 Task: Change the colour of the chart line to yellow.
Action: Mouse moved to (136, 280)
Screenshot: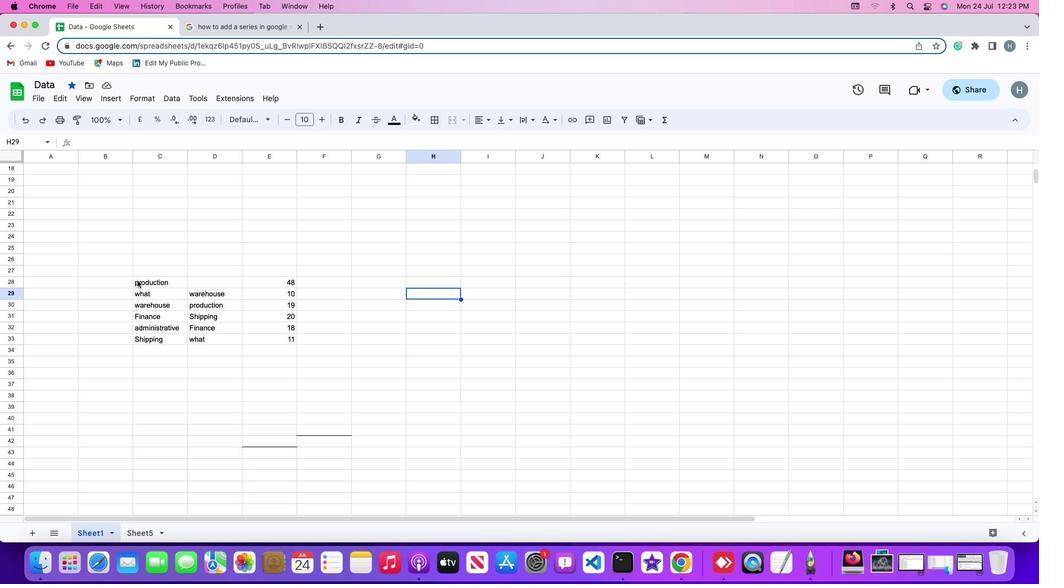 
Action: Mouse pressed left at (136, 280)
Screenshot: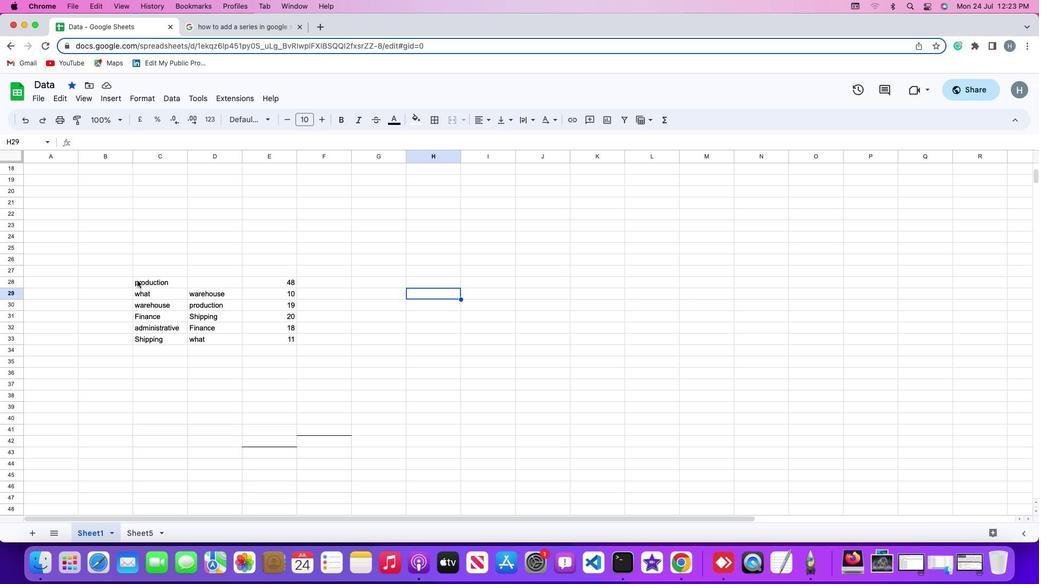 
Action: Mouse moved to (136, 280)
Screenshot: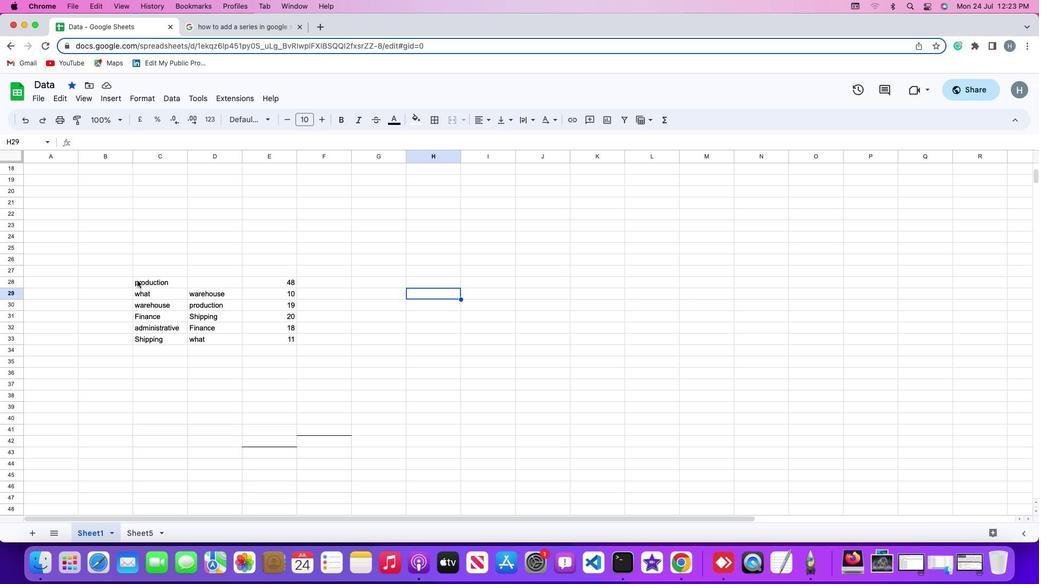 
Action: Mouse pressed left at (136, 280)
Screenshot: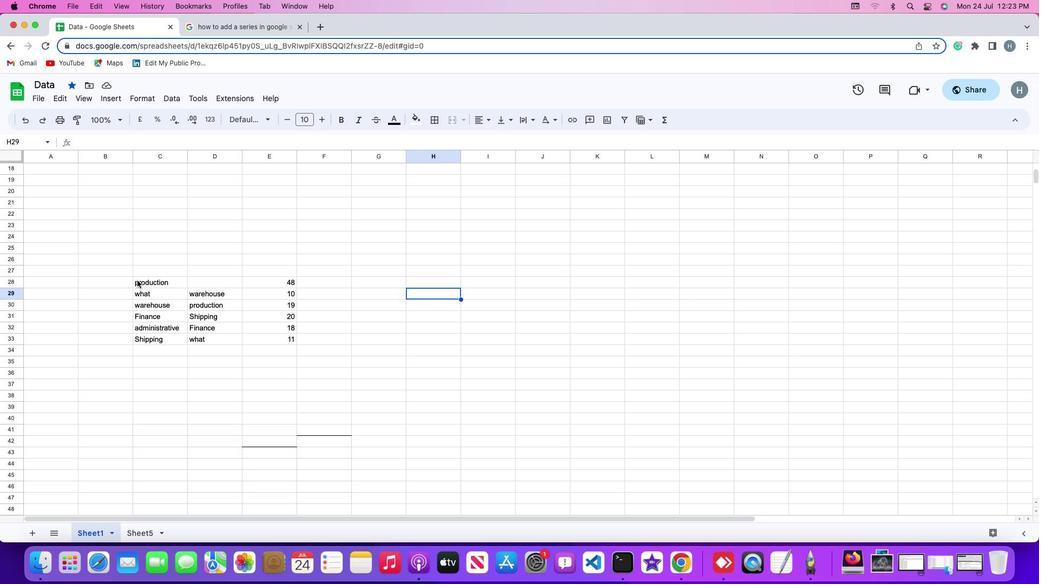 
Action: Mouse moved to (116, 99)
Screenshot: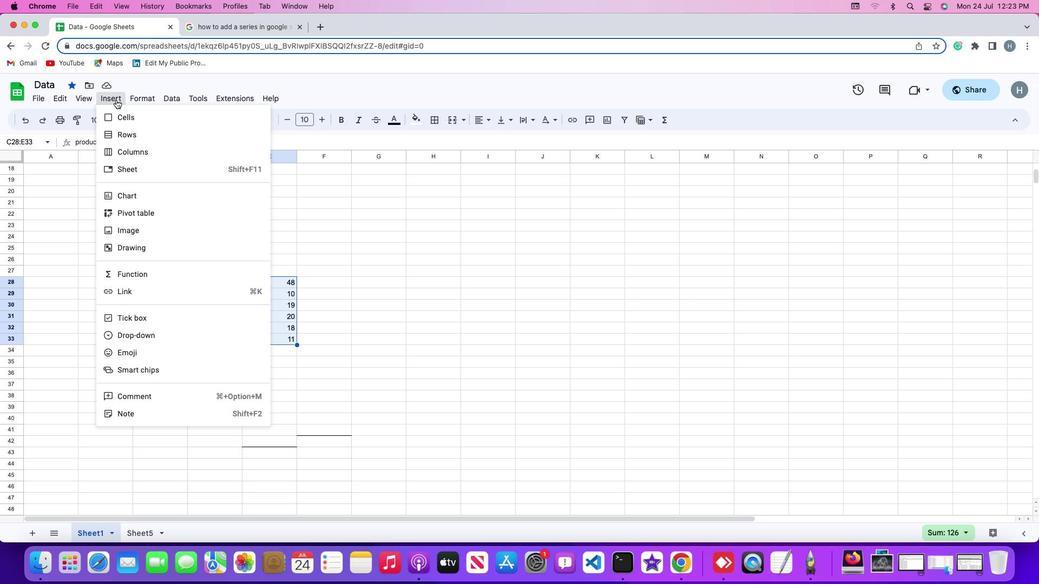 
Action: Mouse pressed left at (116, 99)
Screenshot: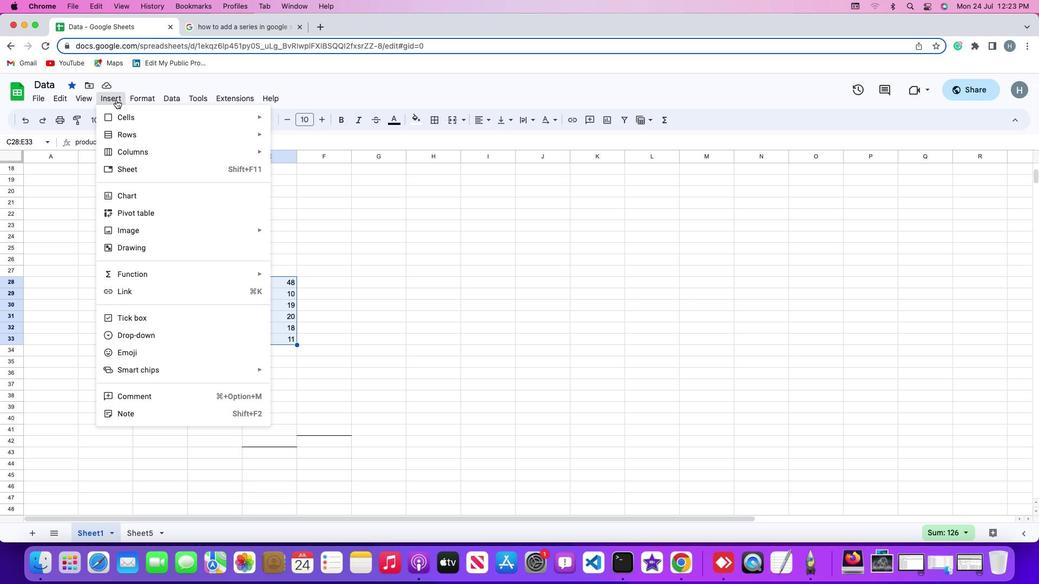 
Action: Mouse moved to (128, 191)
Screenshot: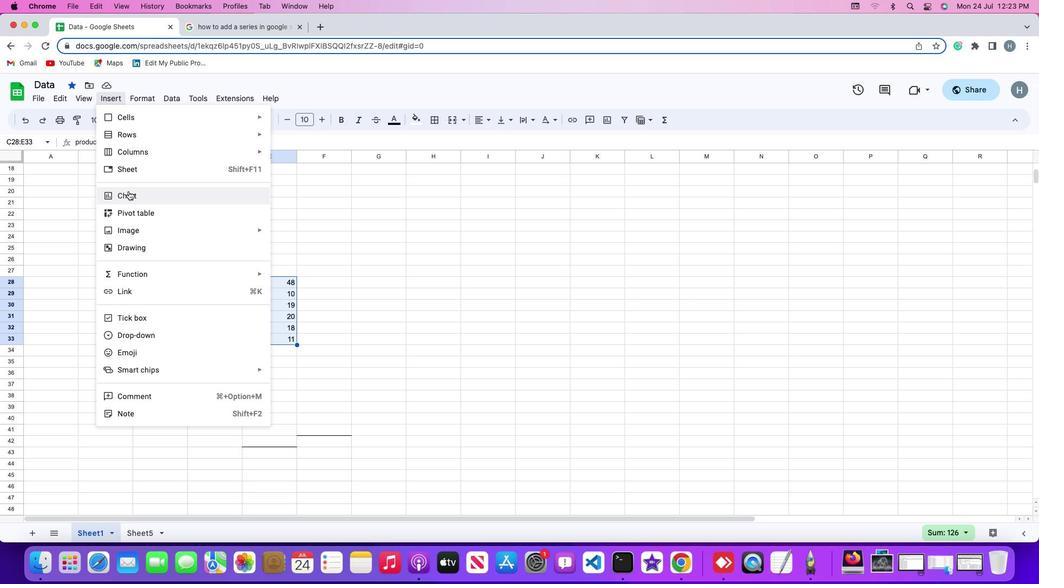
Action: Mouse pressed left at (128, 191)
Screenshot: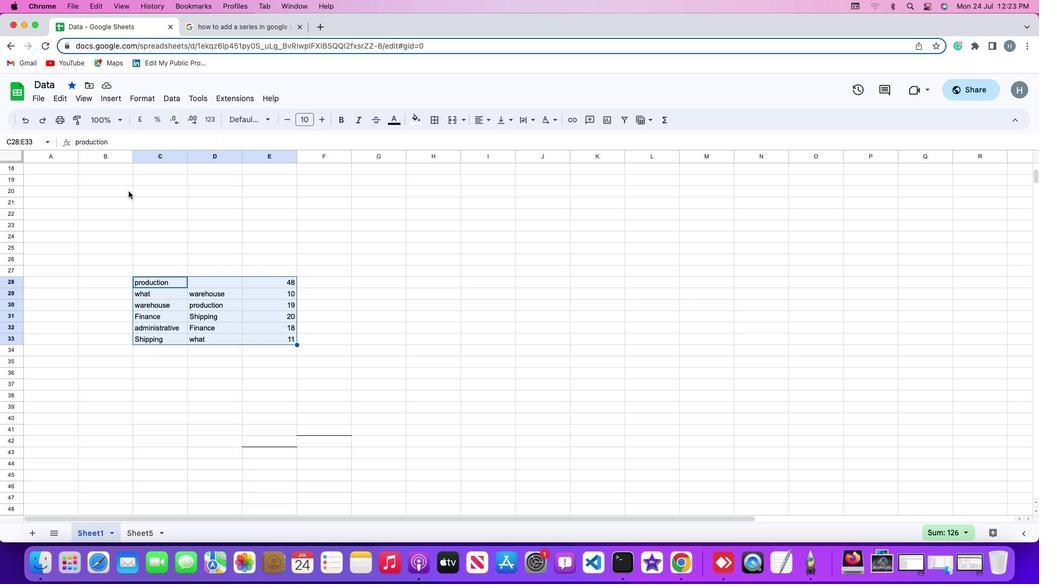 
Action: Mouse moved to (981, 150)
Screenshot: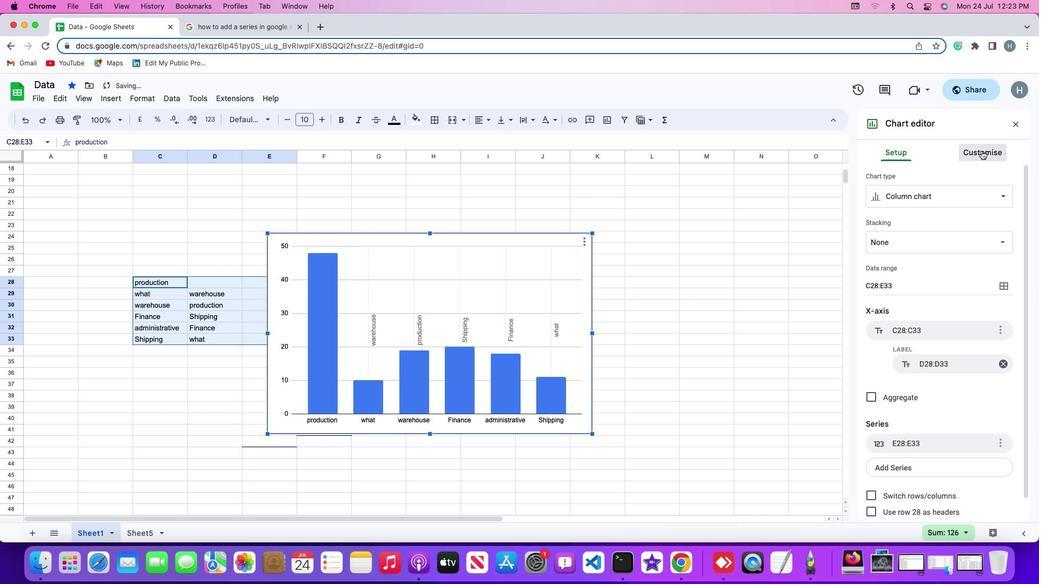 
Action: Mouse pressed left at (981, 150)
Screenshot: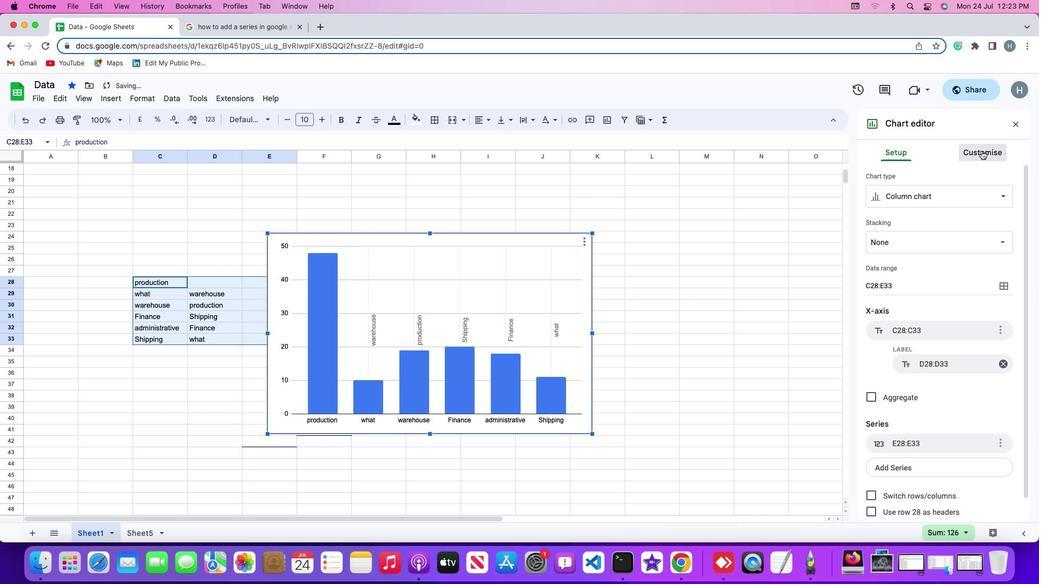 
Action: Mouse moved to (897, 242)
Screenshot: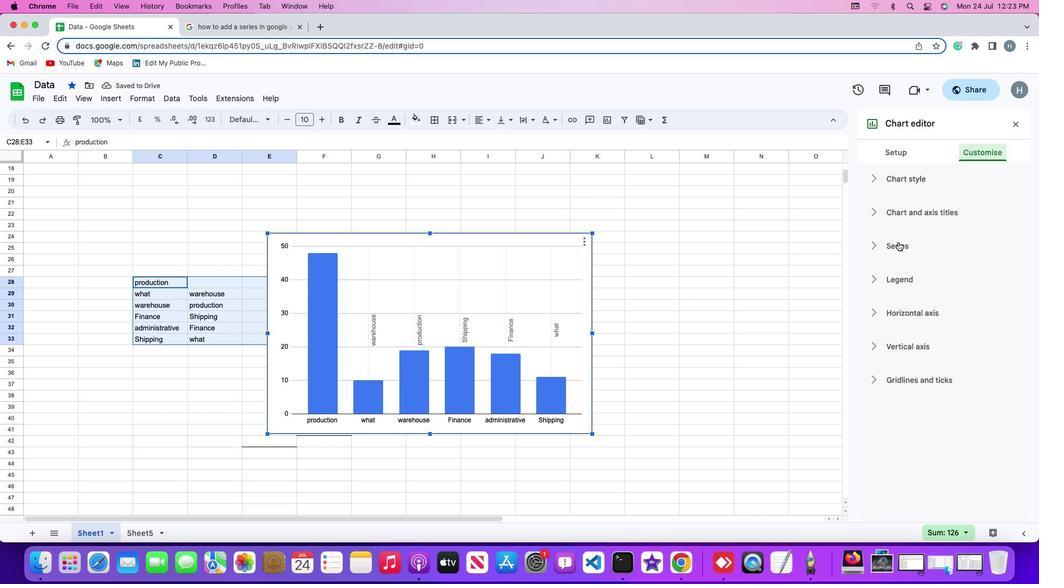 
Action: Mouse pressed left at (897, 242)
Screenshot: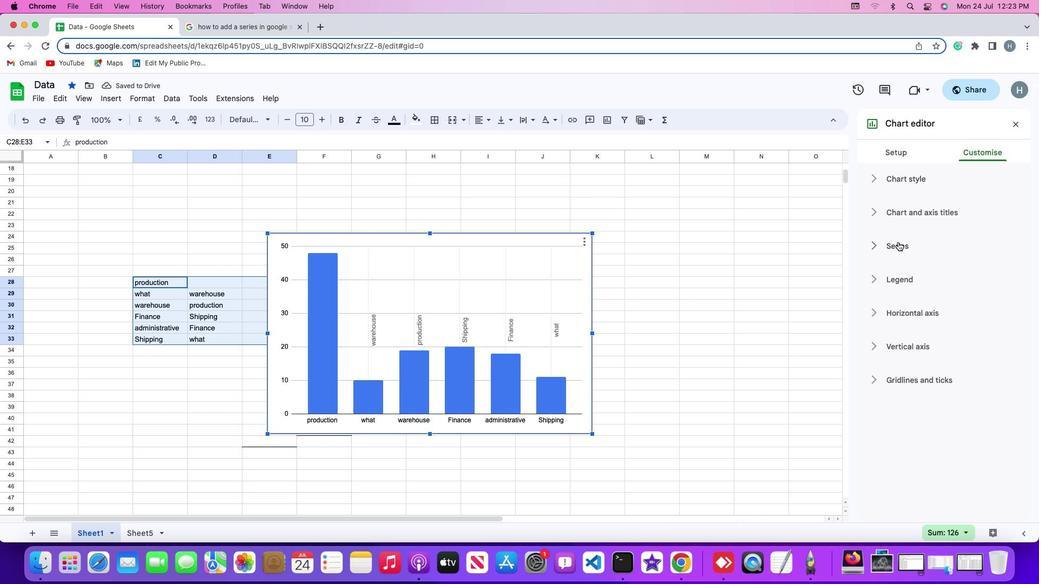 
Action: Mouse moved to (927, 394)
Screenshot: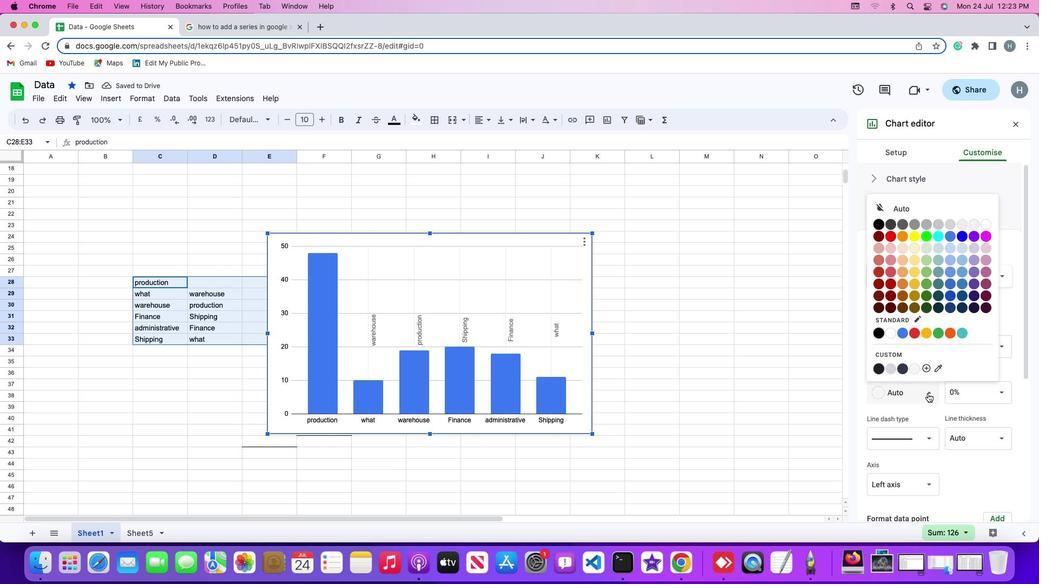 
Action: Mouse pressed left at (927, 394)
Screenshot: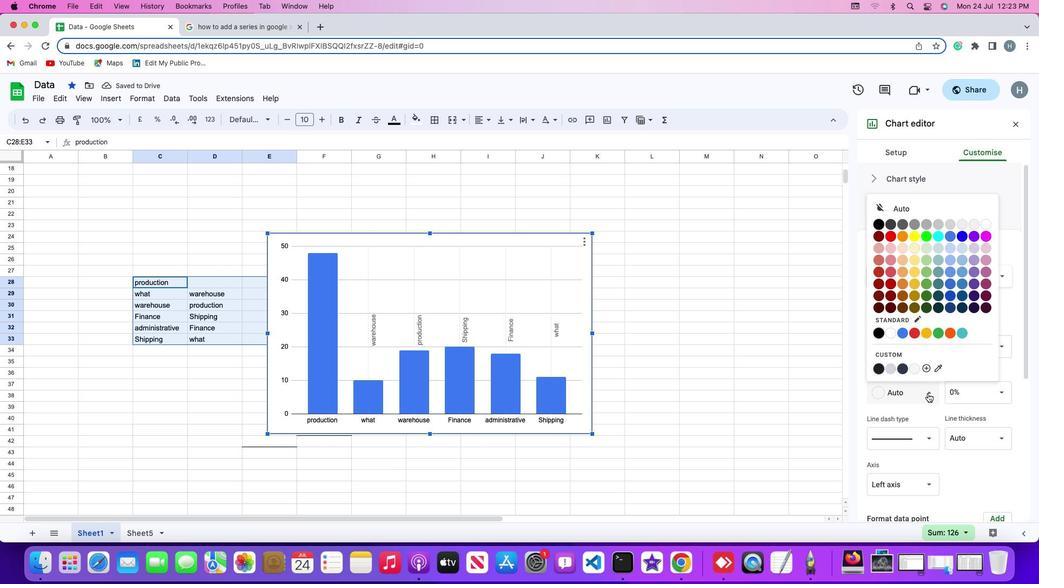 
Action: Mouse moved to (914, 236)
Screenshot: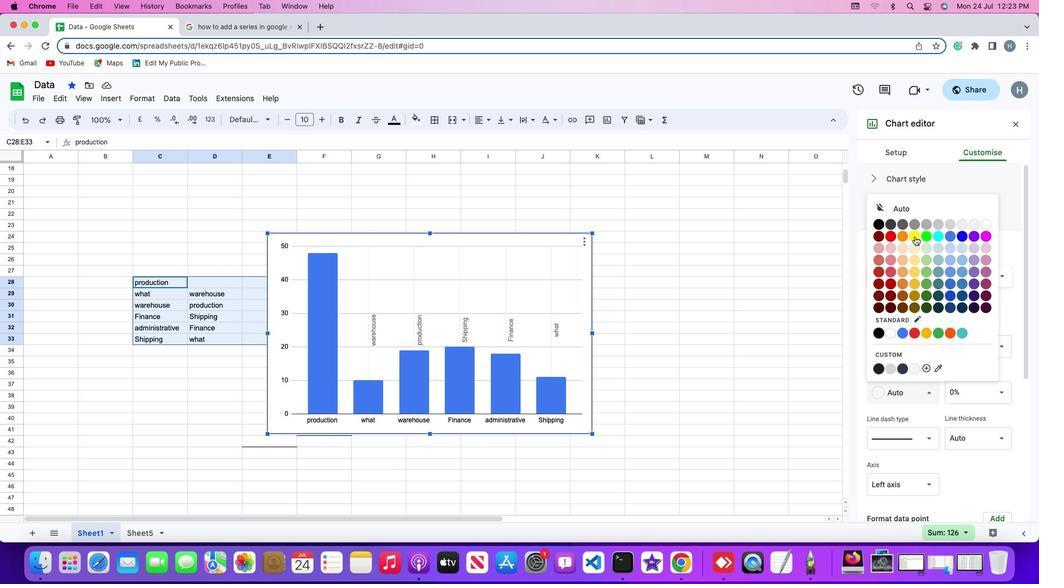 
Action: Mouse pressed left at (914, 236)
Screenshot: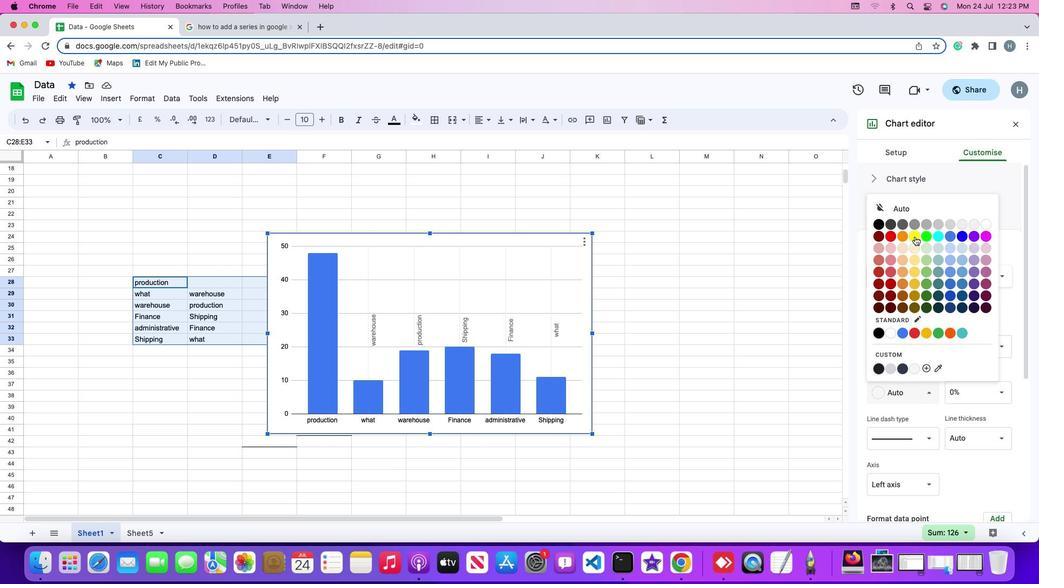 
Action: Mouse moved to (780, 324)
Screenshot: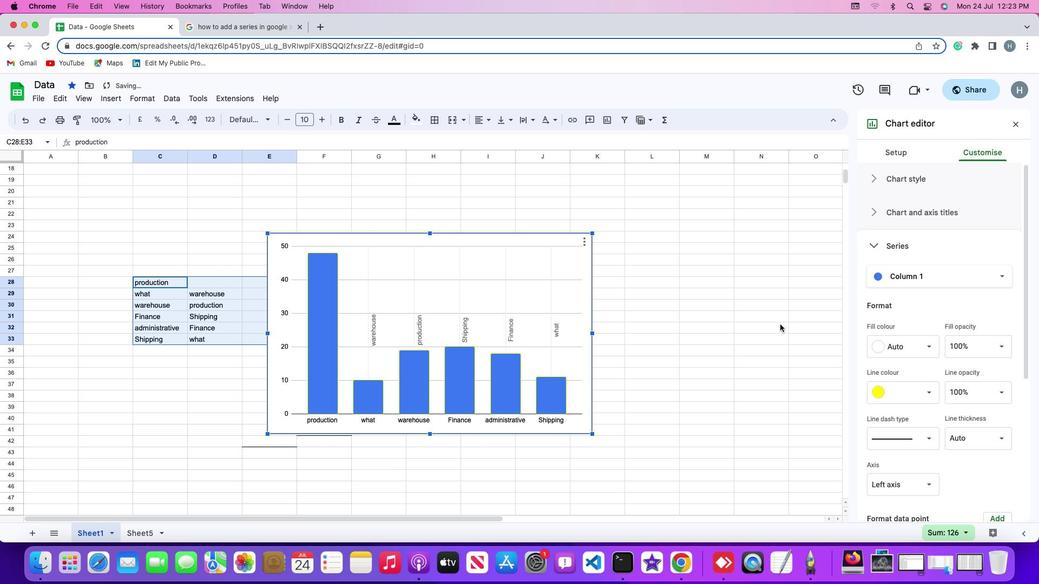 
